 Task: Add the forgot password component in the site builder.
Action: Mouse moved to (1072, 77)
Screenshot: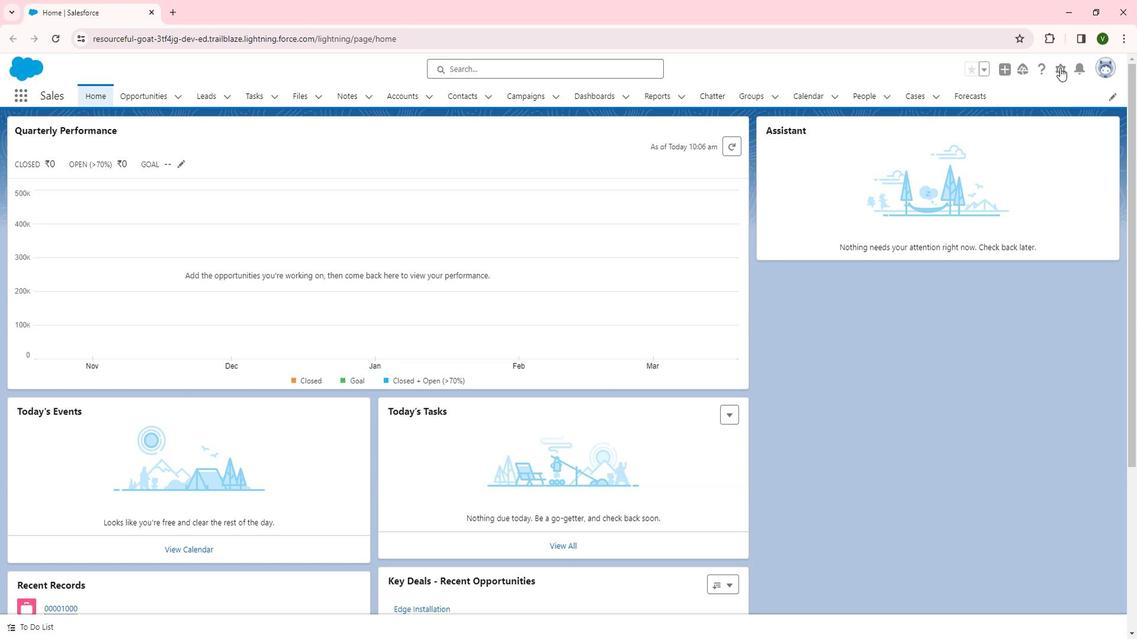 
Action: Mouse pressed left at (1072, 77)
Screenshot: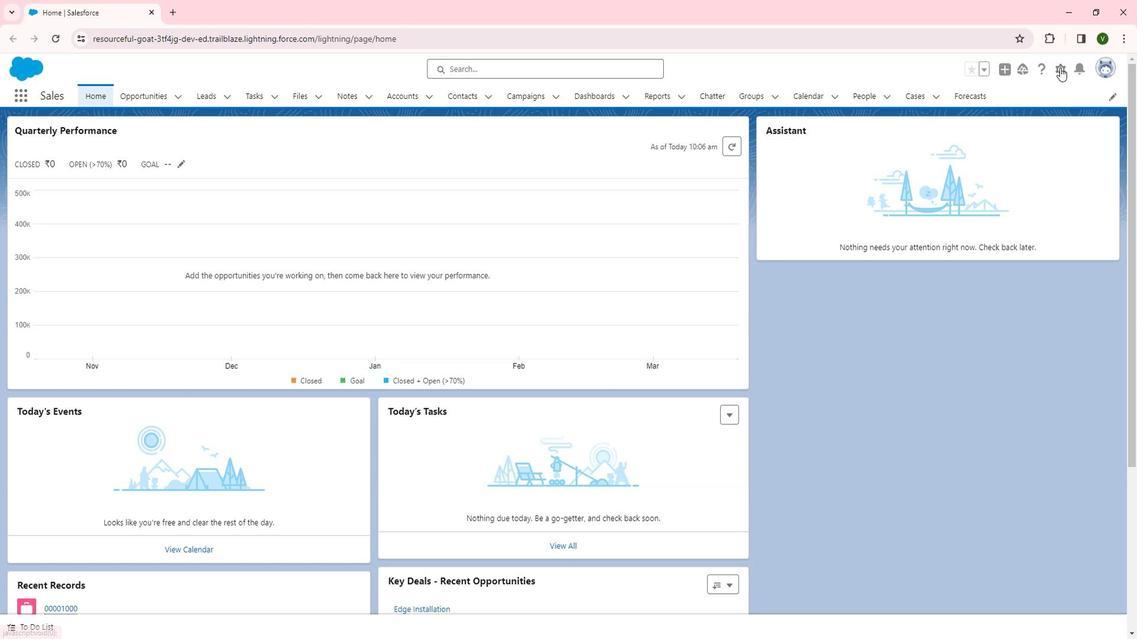 
Action: Mouse moved to (1041, 114)
Screenshot: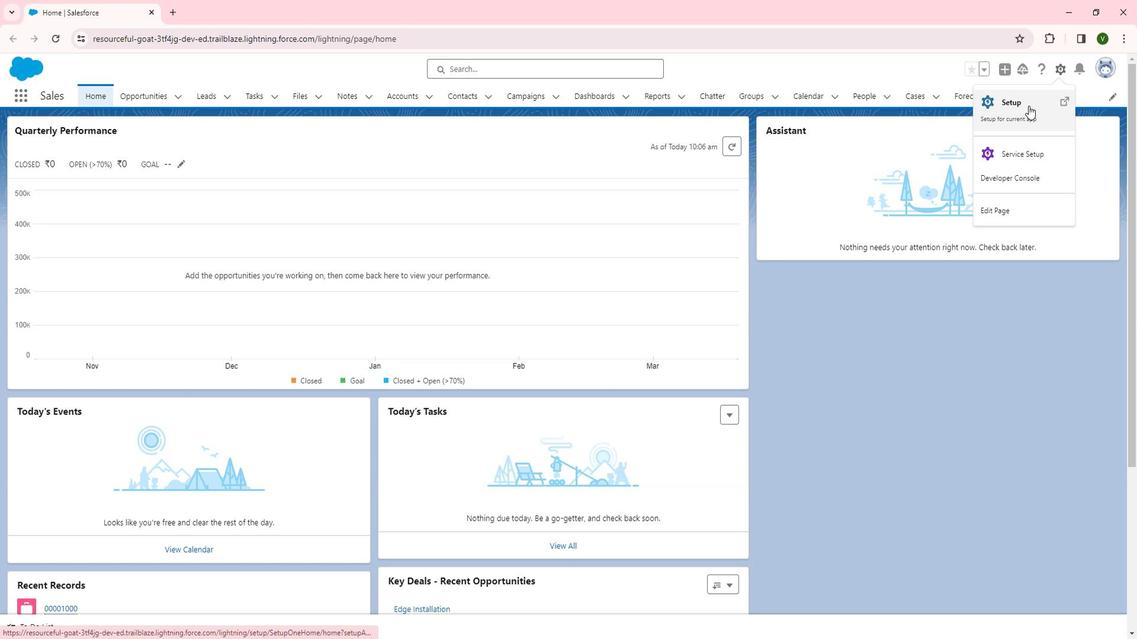 
Action: Mouse pressed left at (1041, 114)
Screenshot: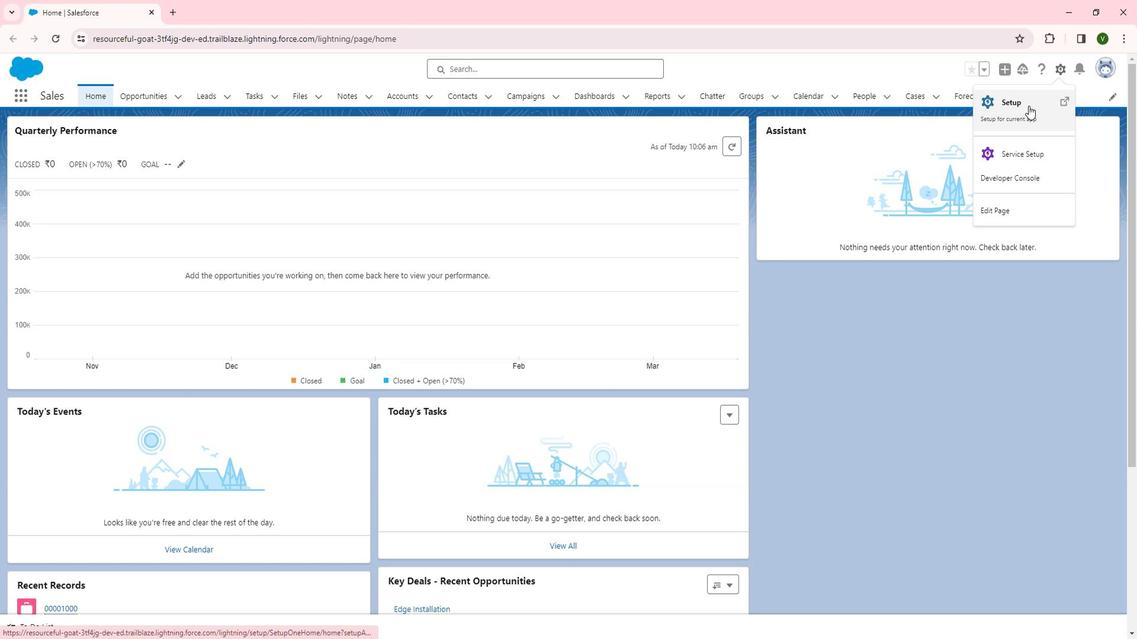 
Action: Mouse moved to (42, 418)
Screenshot: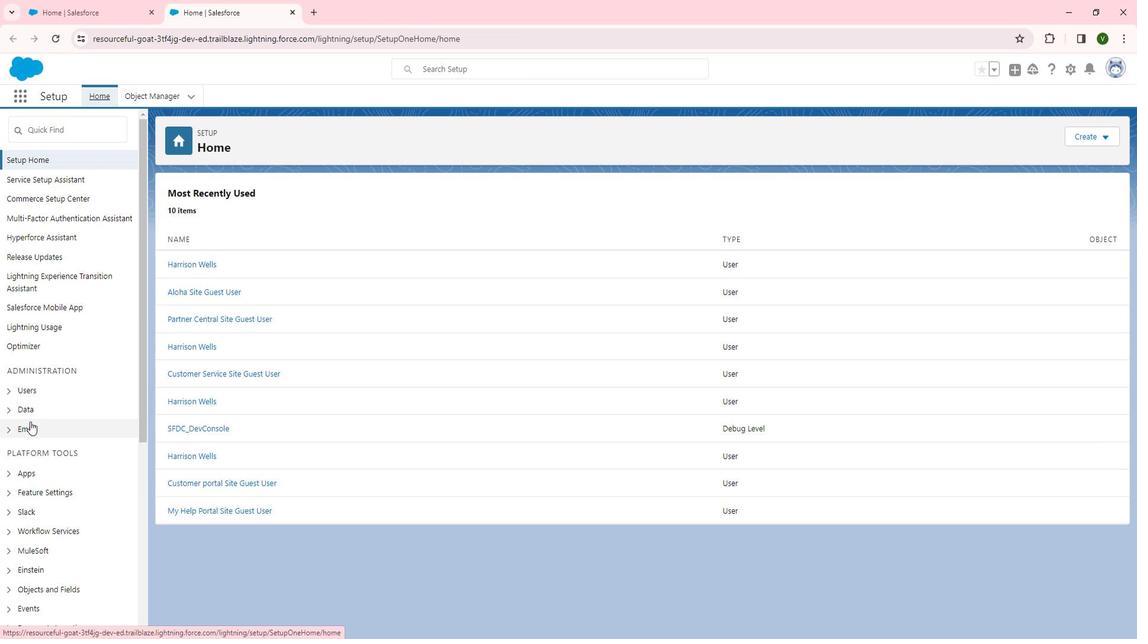 
Action: Mouse scrolled (42, 418) with delta (0, 0)
Screenshot: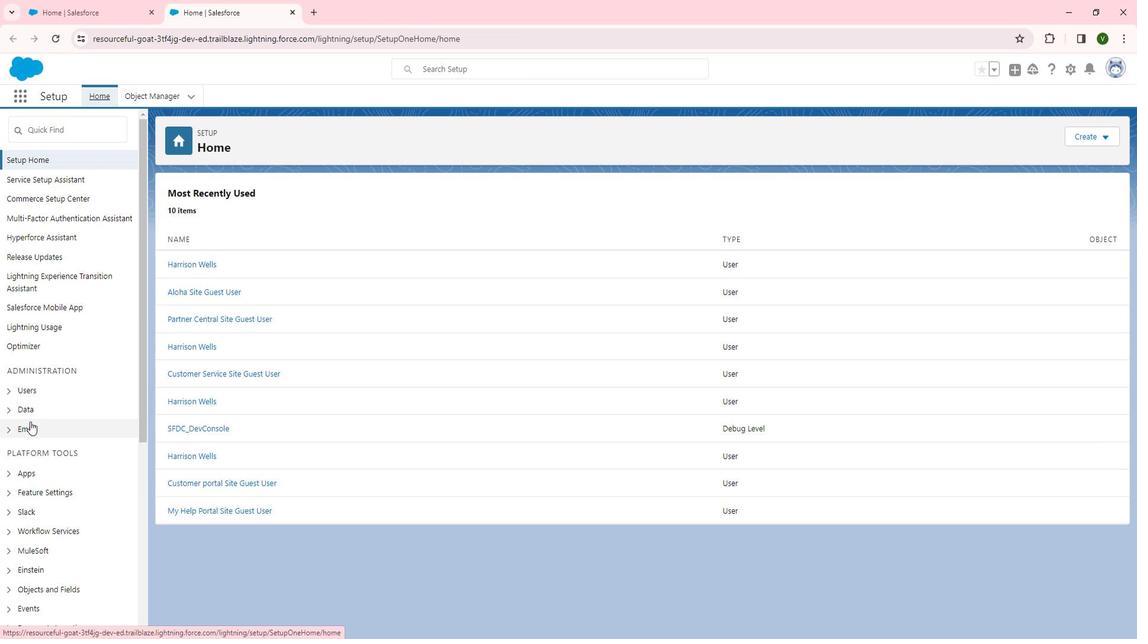 
Action: Mouse scrolled (42, 418) with delta (0, 0)
Screenshot: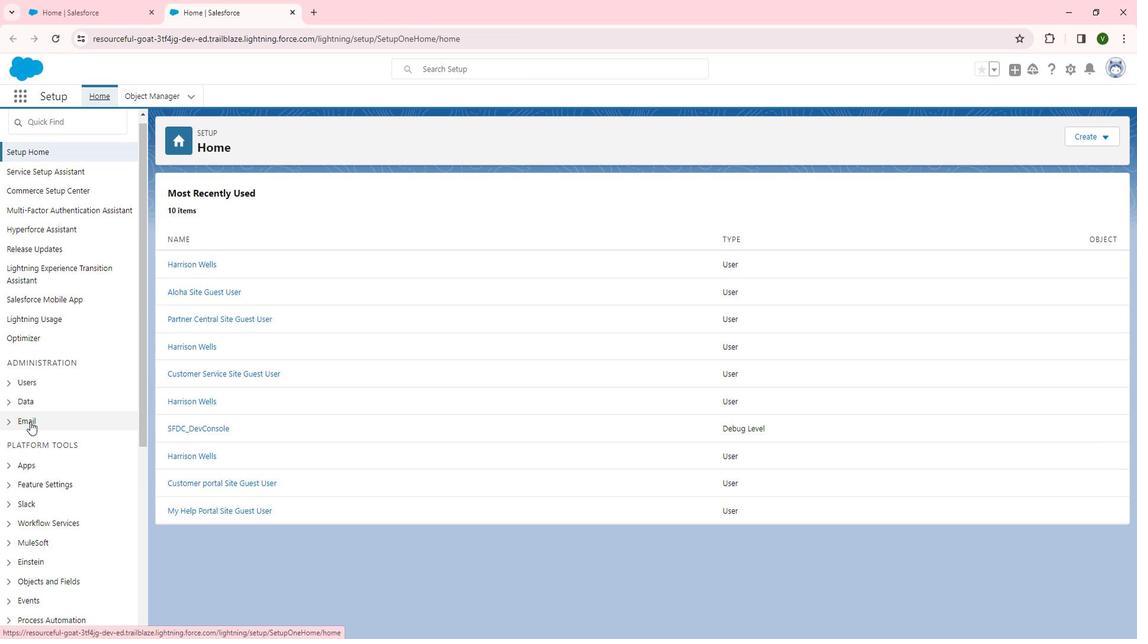 
Action: Mouse scrolled (42, 418) with delta (0, 0)
Screenshot: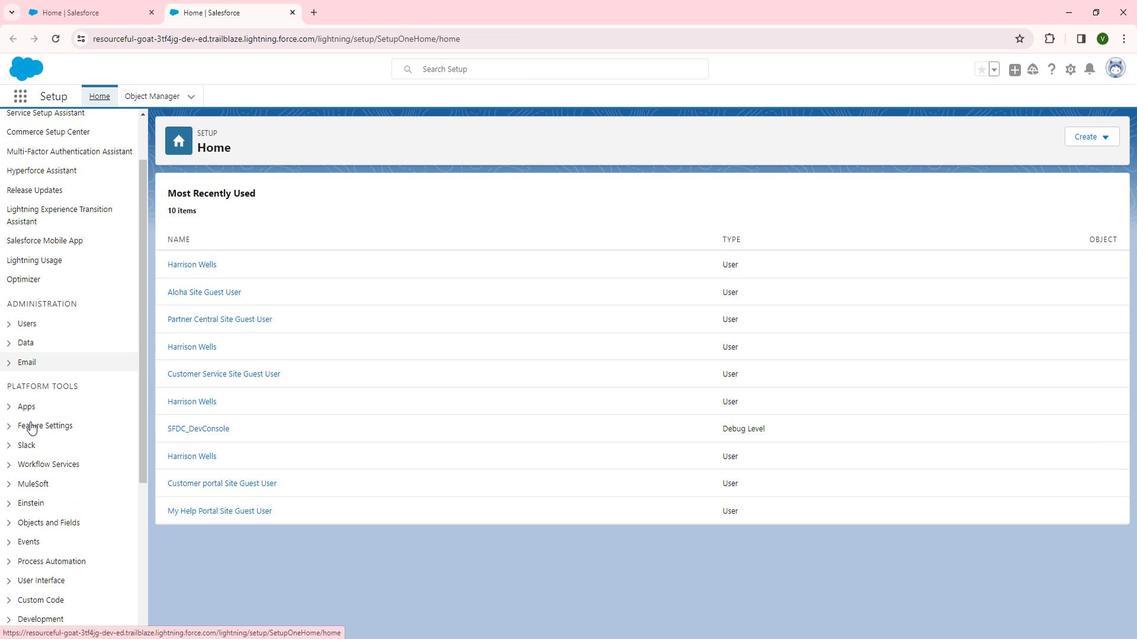 
Action: Mouse scrolled (42, 418) with delta (0, 0)
Screenshot: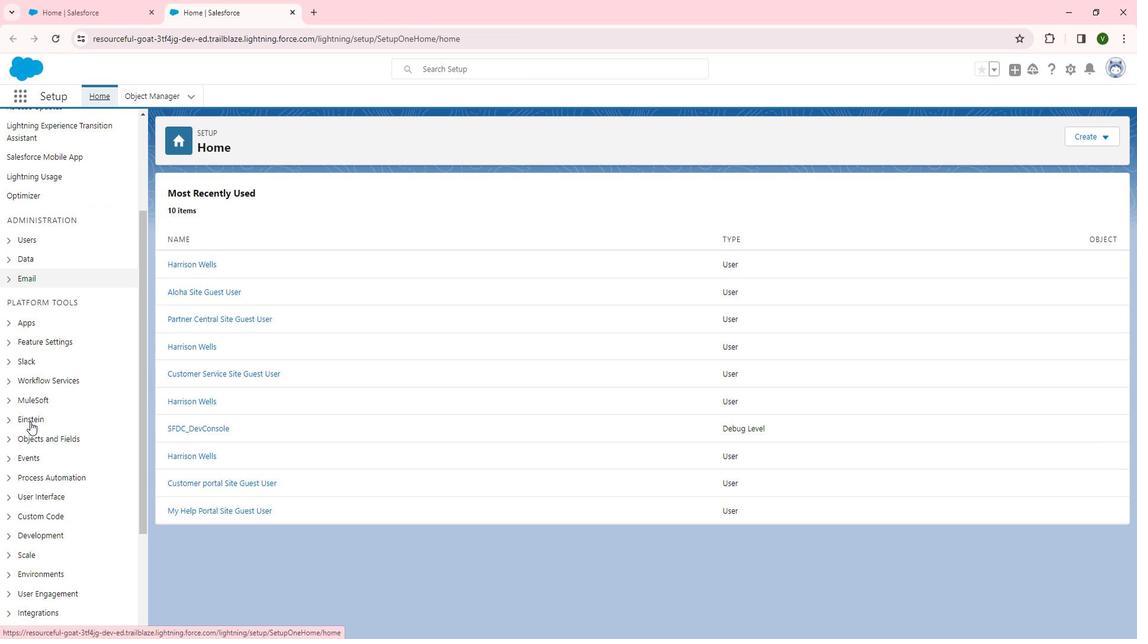 
Action: Mouse moved to (42, 251)
Screenshot: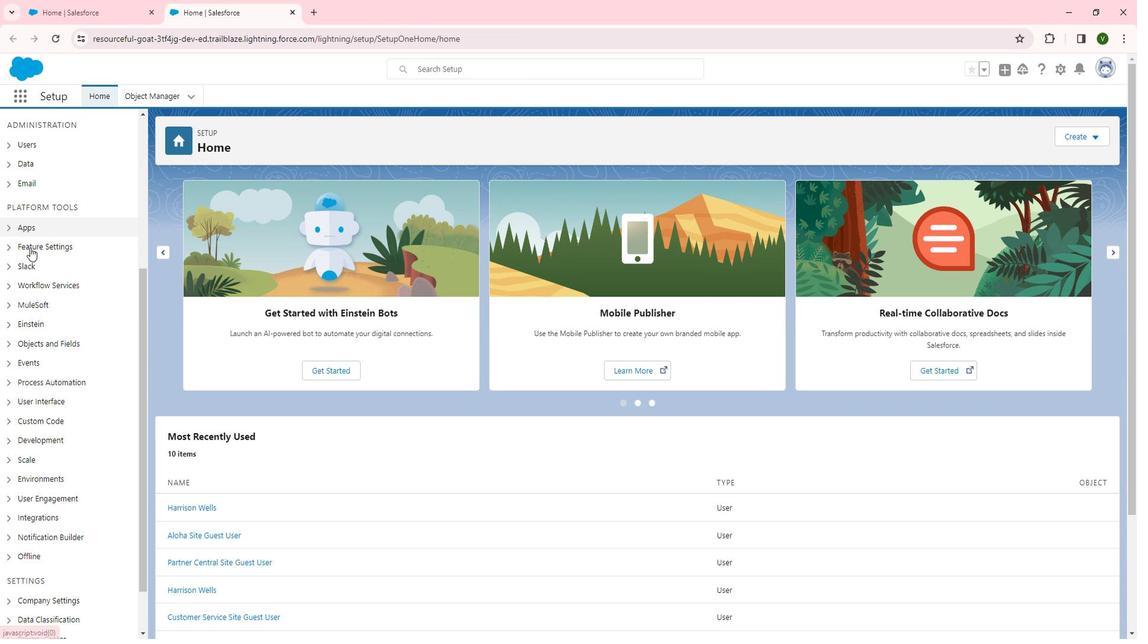 
Action: Mouse pressed left at (42, 251)
Screenshot: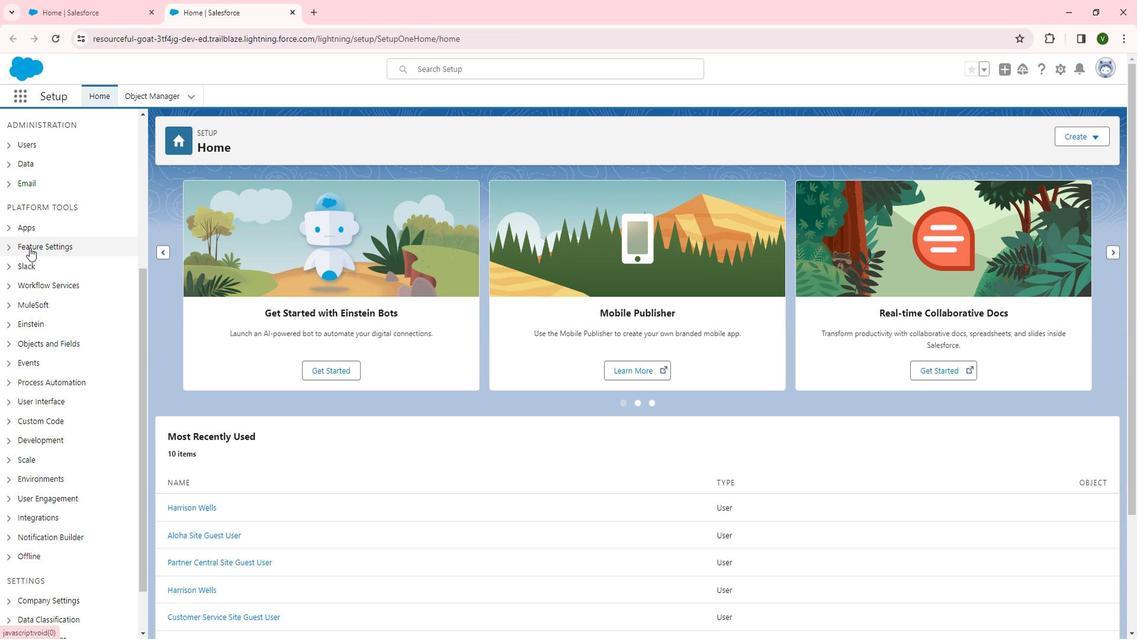 
Action: Mouse moved to (65, 341)
Screenshot: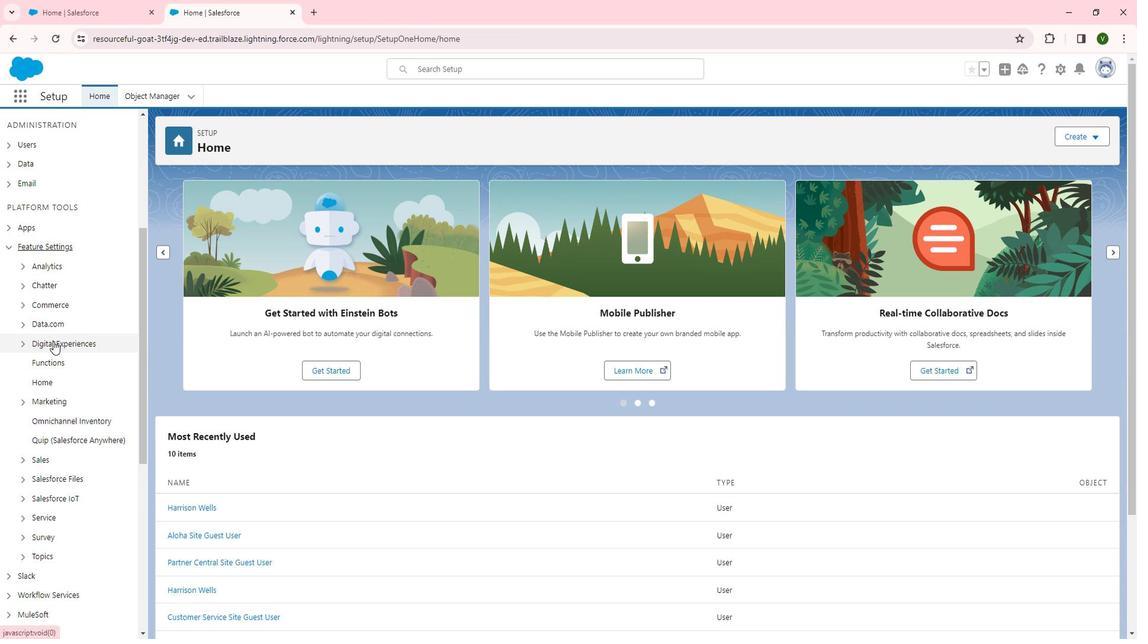 
Action: Mouse pressed left at (65, 341)
Screenshot: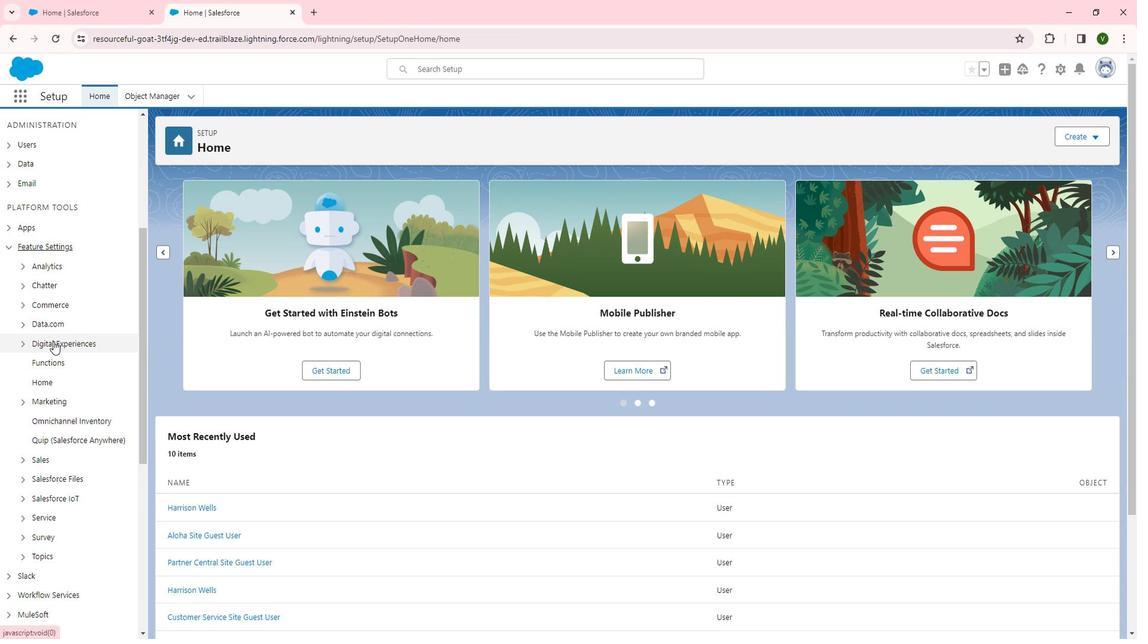 
Action: Mouse moved to (71, 362)
Screenshot: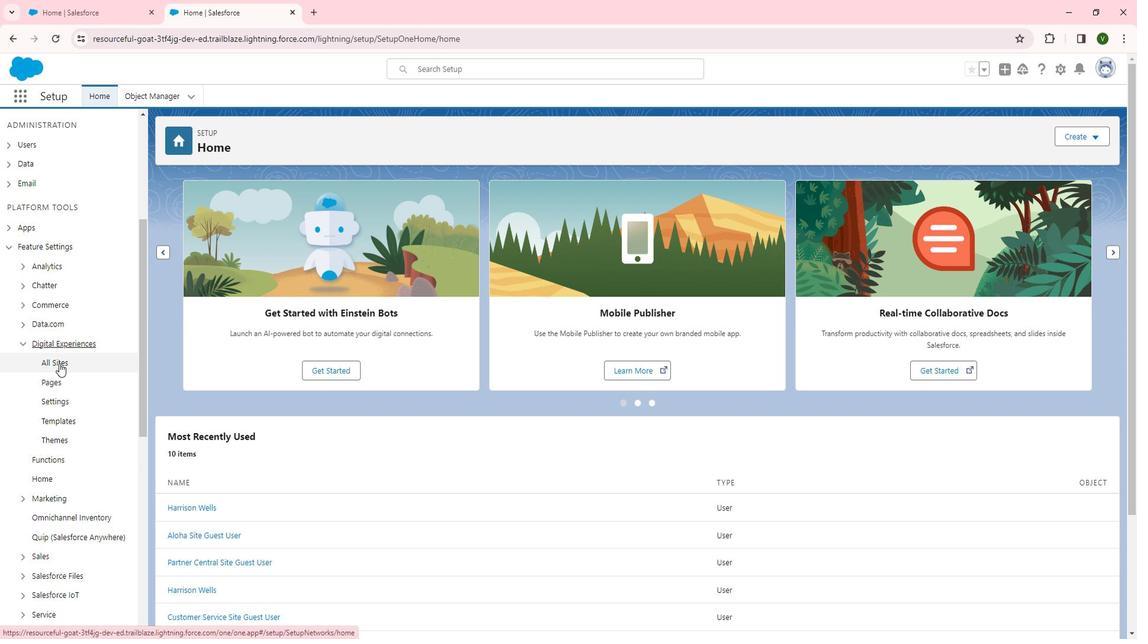 
Action: Mouse pressed left at (71, 362)
Screenshot: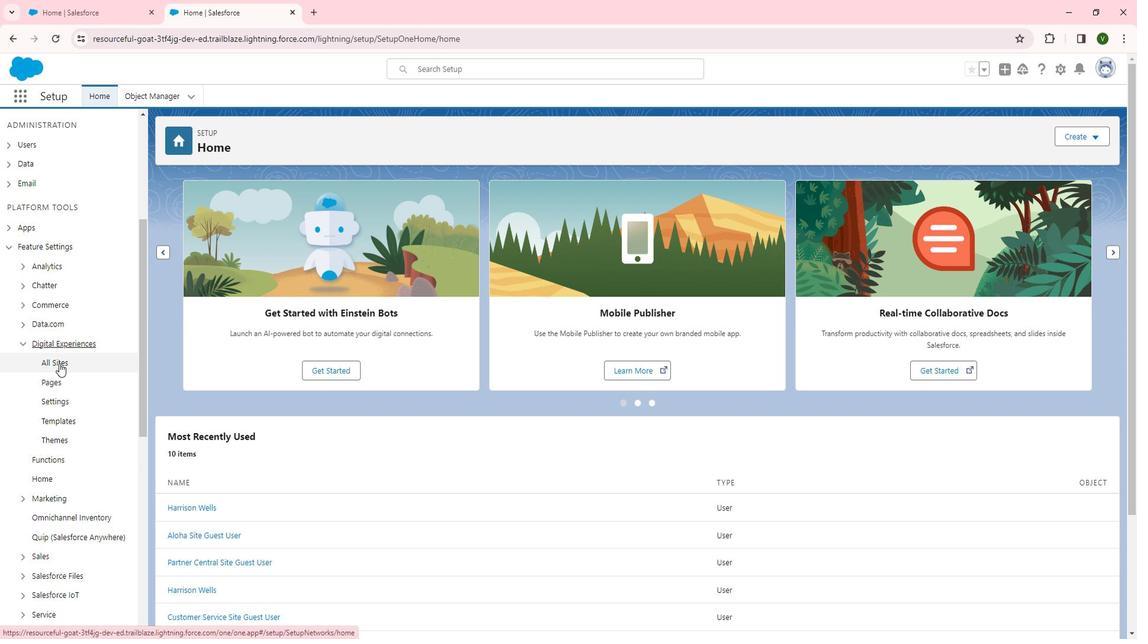 
Action: Mouse moved to (210, 297)
Screenshot: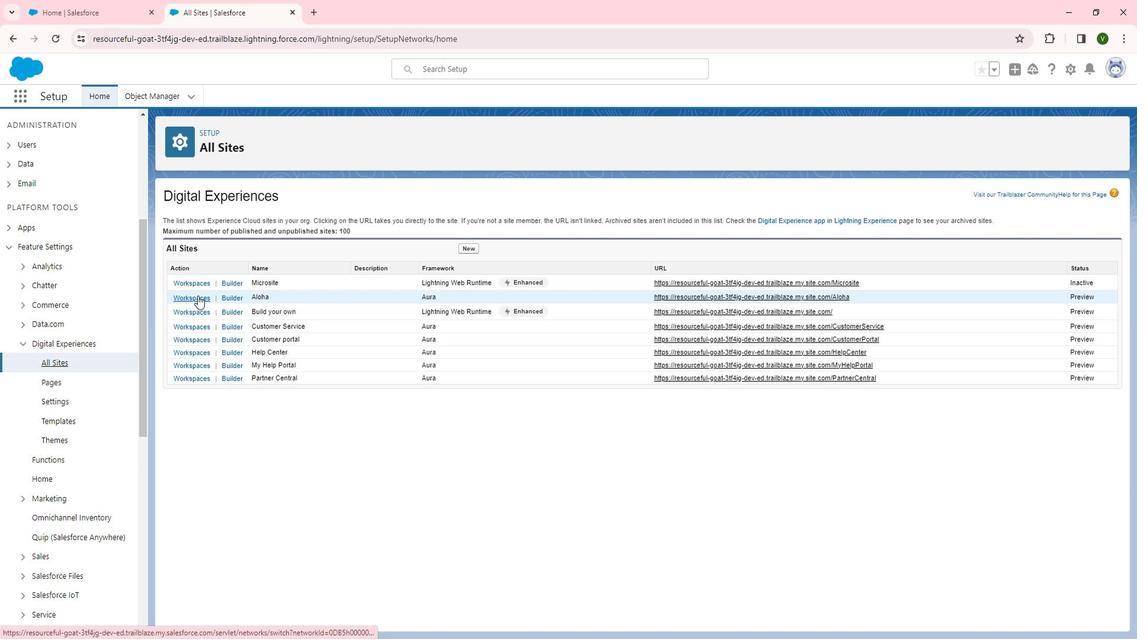 
Action: Mouse pressed left at (210, 297)
Screenshot: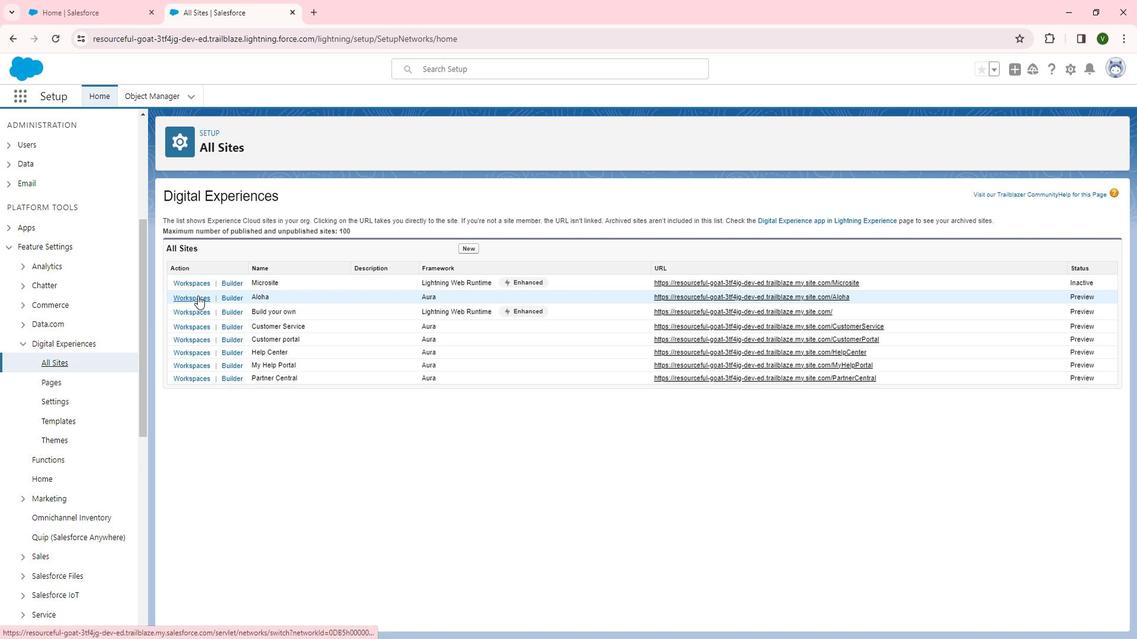 
Action: Mouse moved to (141, 267)
Screenshot: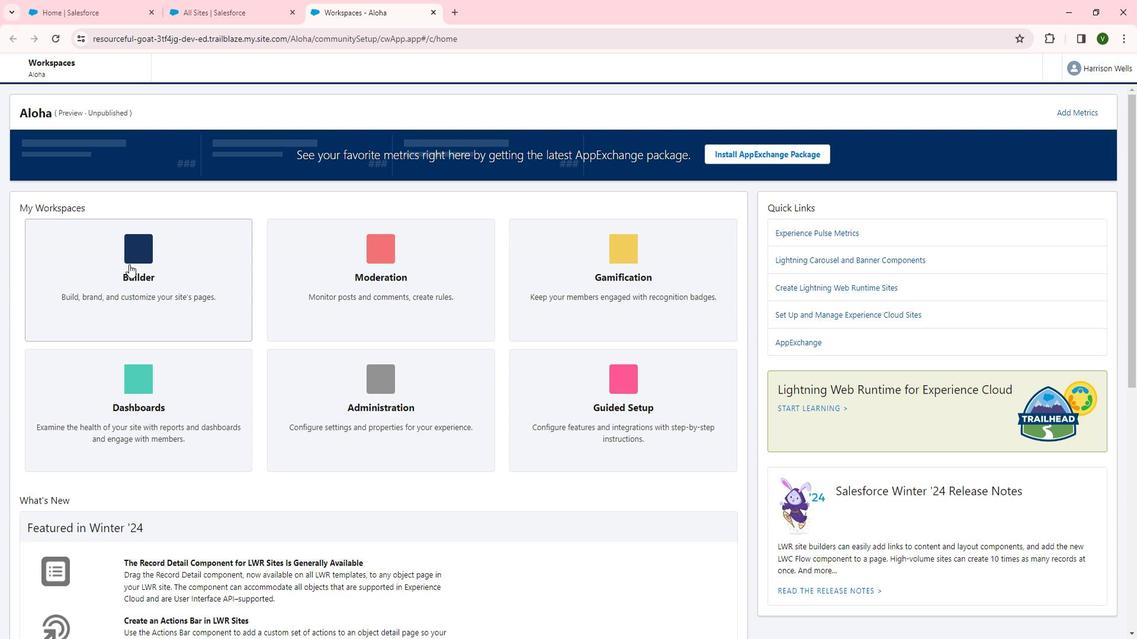 
Action: Mouse pressed left at (141, 267)
Screenshot: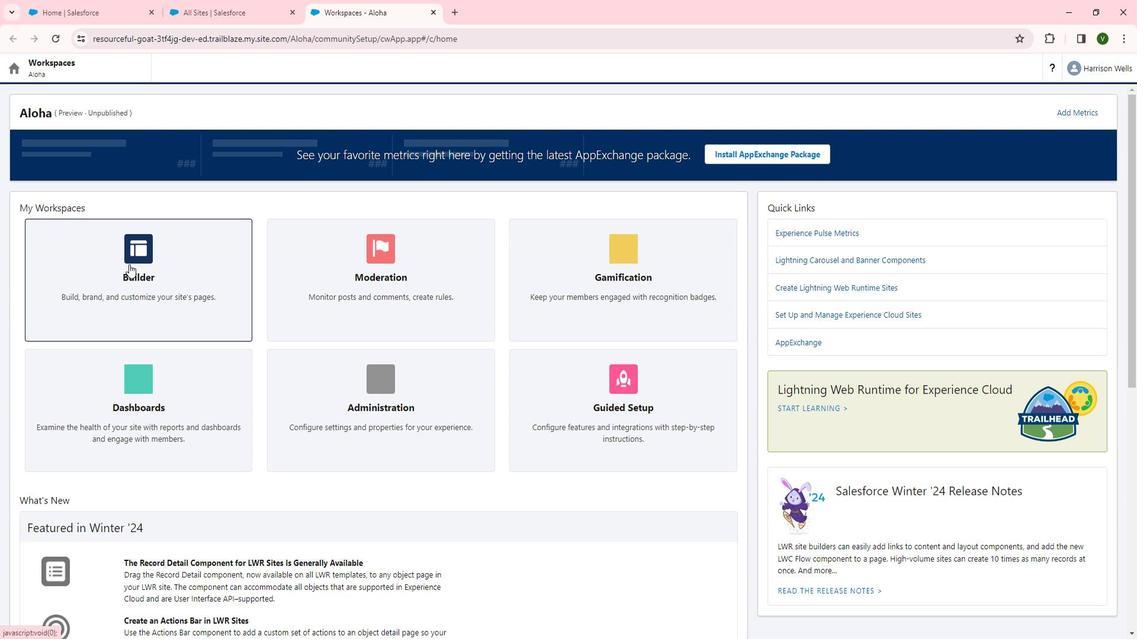 
Action: Mouse moved to (206, 239)
Screenshot: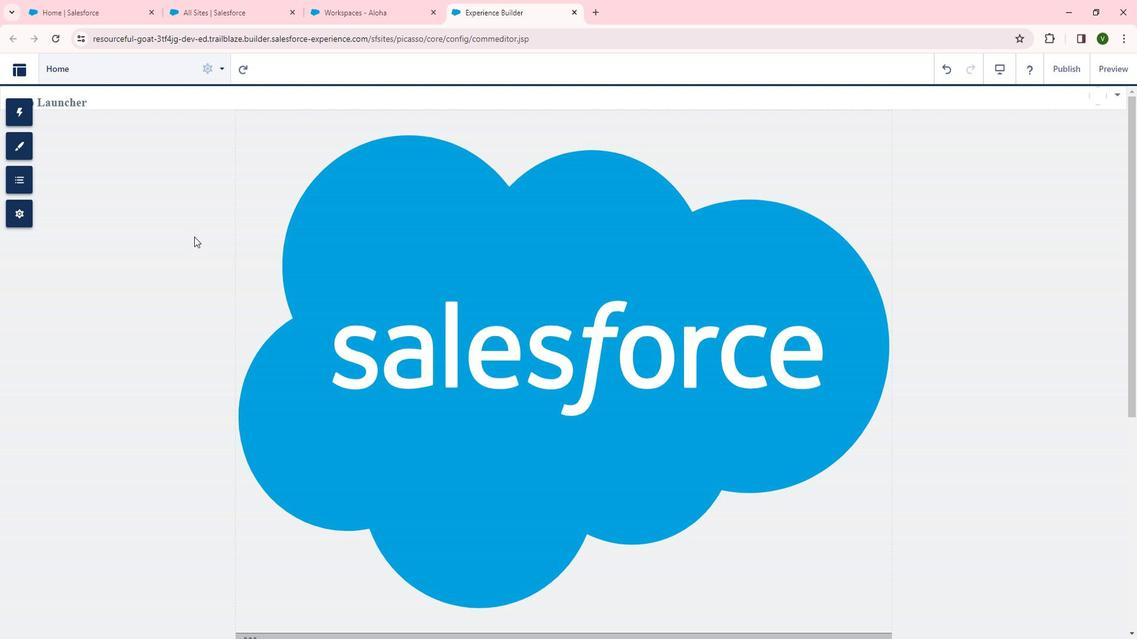 
Action: Mouse scrolled (206, 239) with delta (0, 0)
Screenshot: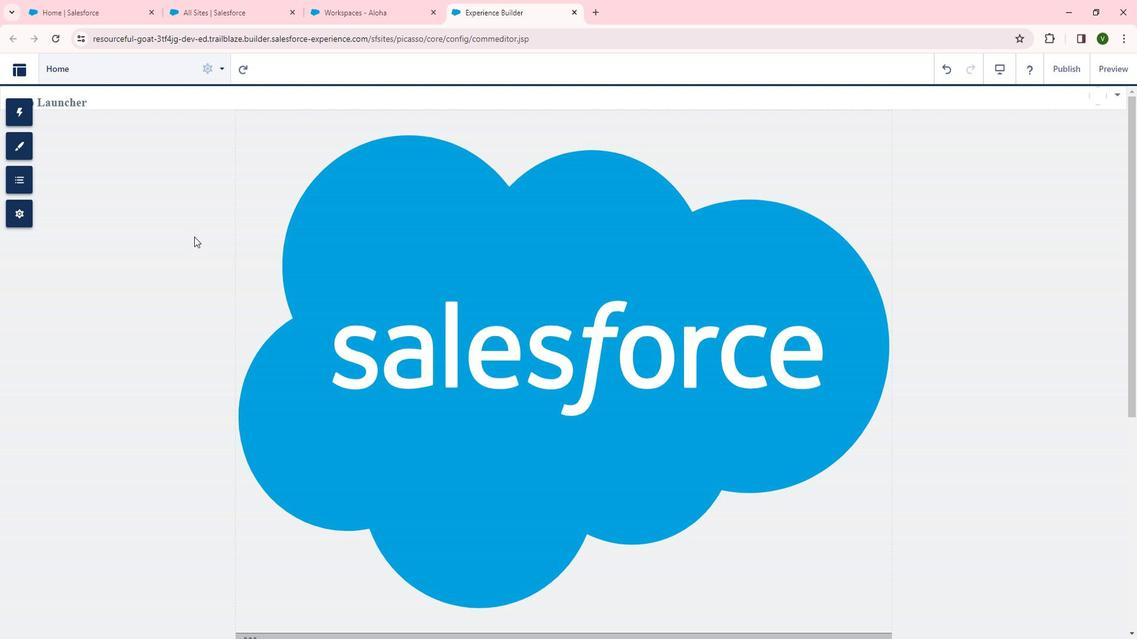 
Action: Mouse moved to (206, 240)
Screenshot: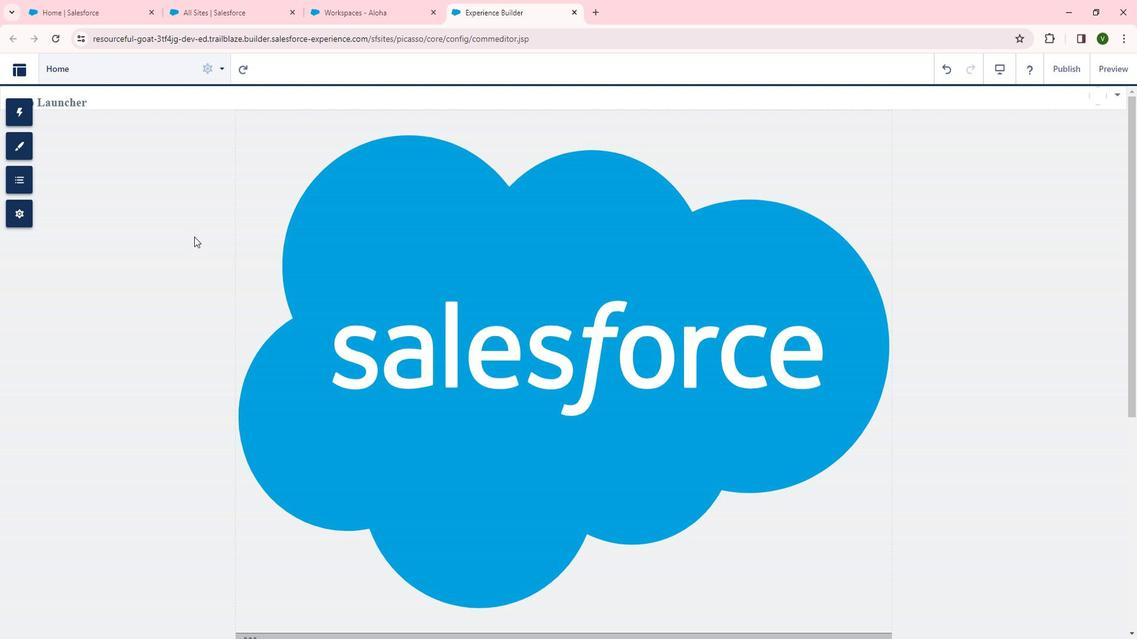 
Action: Mouse scrolled (206, 239) with delta (0, 0)
Screenshot: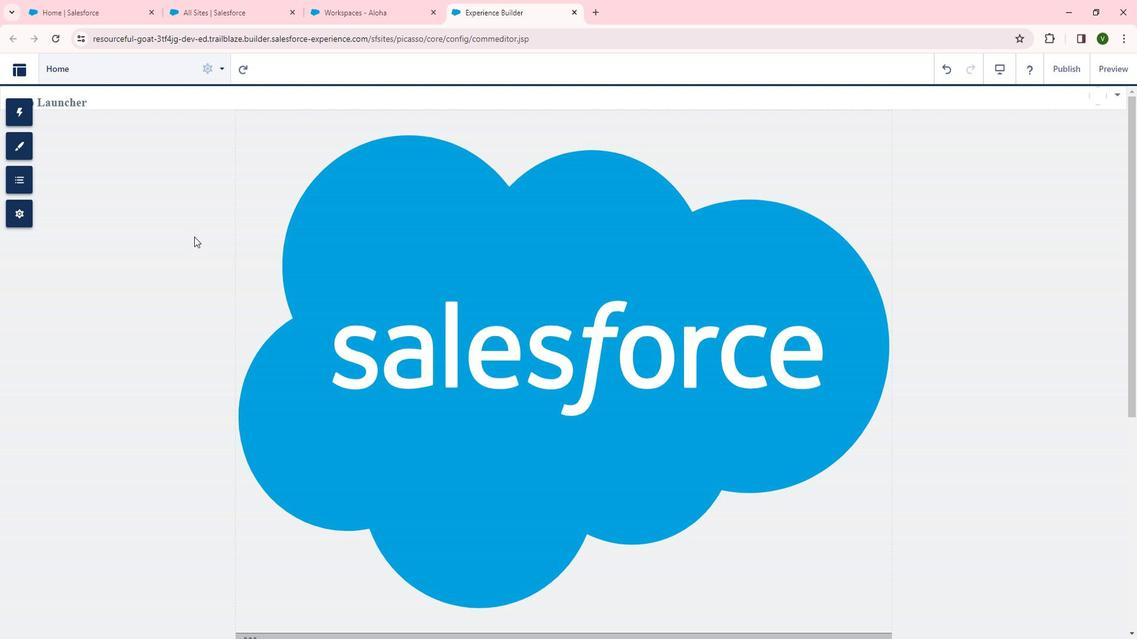 
Action: Mouse scrolled (206, 239) with delta (0, 0)
Screenshot: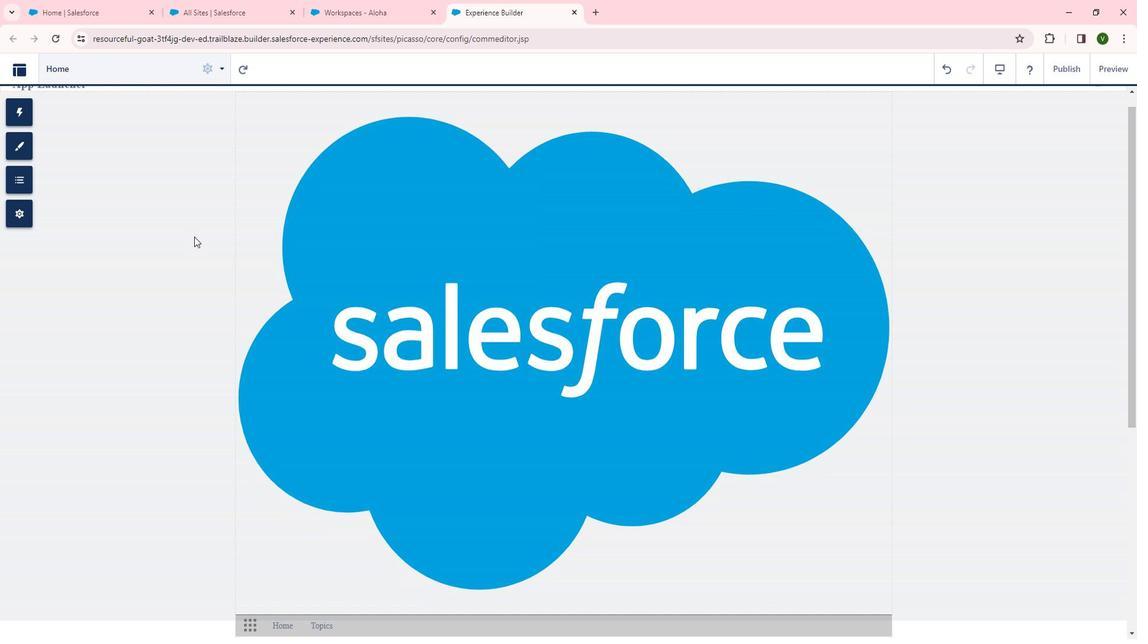 
Action: Mouse scrolled (206, 239) with delta (0, 0)
Screenshot: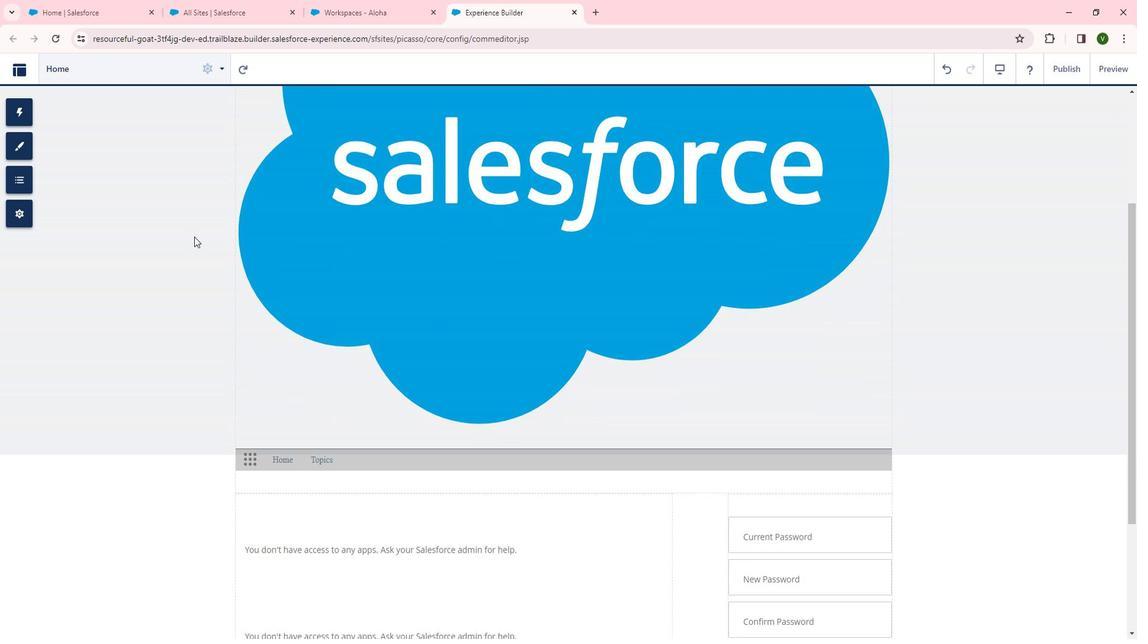 
Action: Mouse scrolled (206, 239) with delta (0, 0)
Screenshot: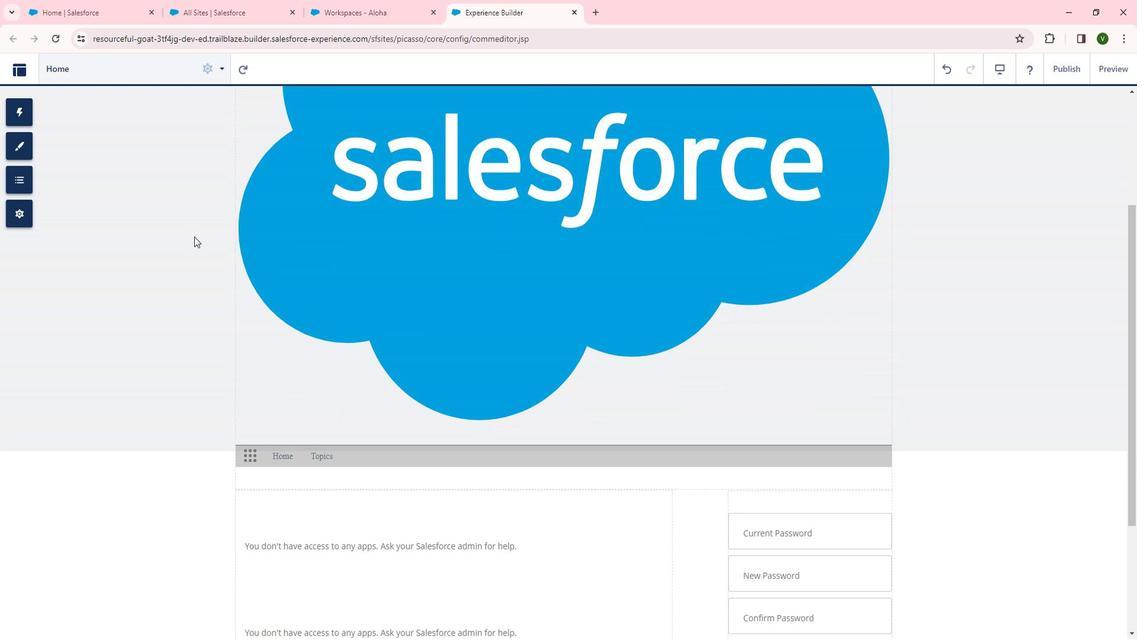 
Action: Mouse scrolled (206, 239) with delta (0, 0)
Screenshot: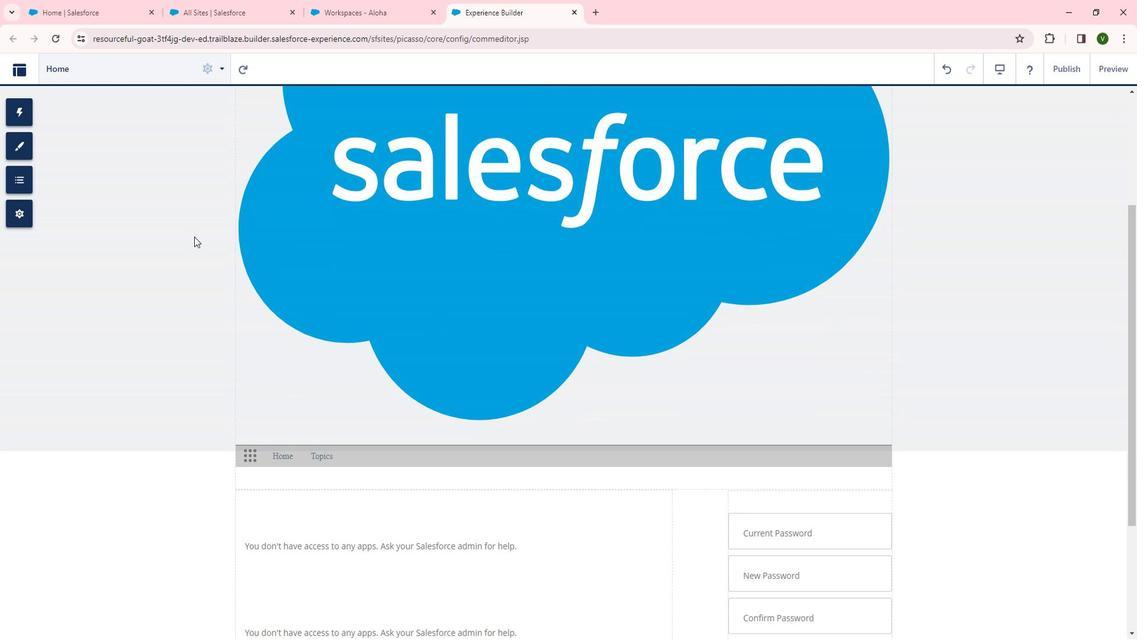 
Action: Mouse scrolled (206, 239) with delta (0, 0)
Screenshot: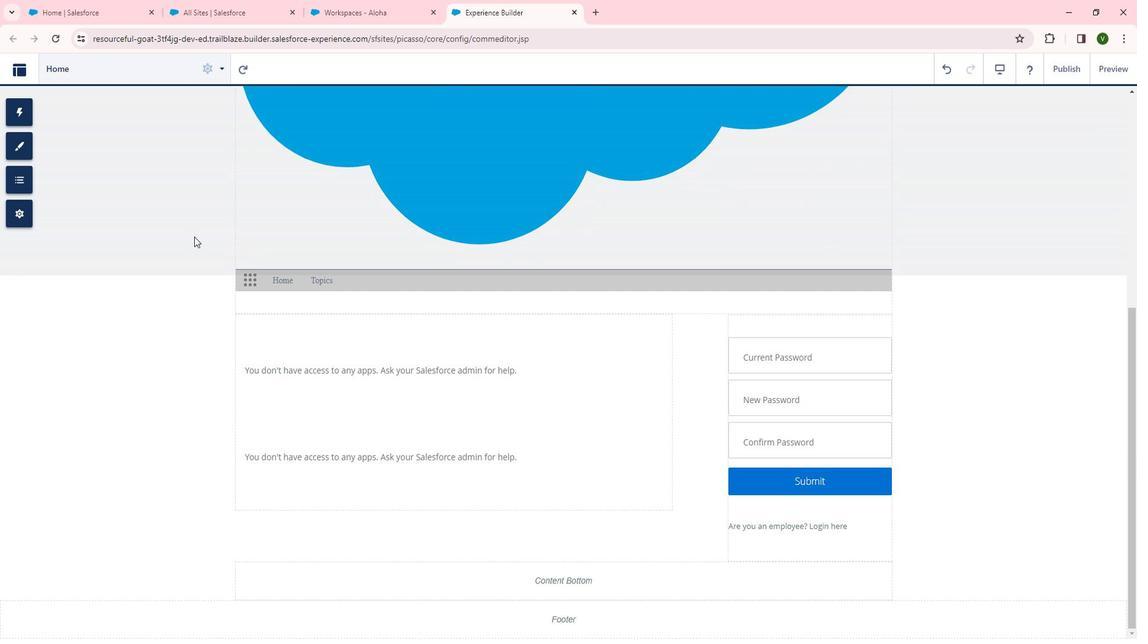 
Action: Mouse scrolled (206, 239) with delta (0, 0)
Screenshot: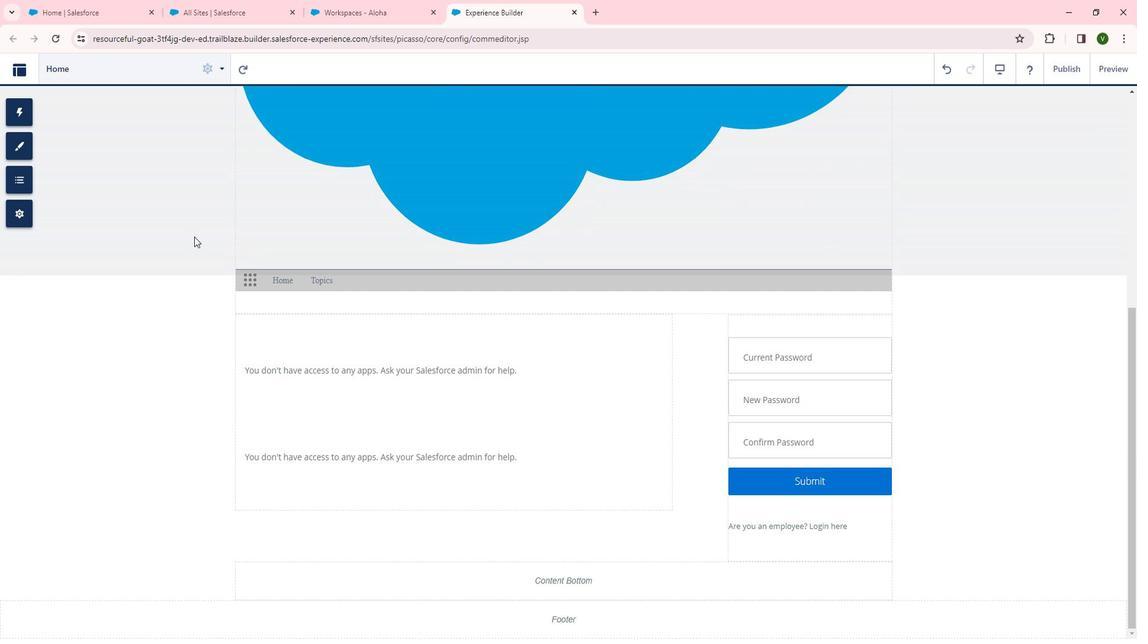 
Action: Mouse scrolled (206, 239) with delta (0, 0)
Screenshot: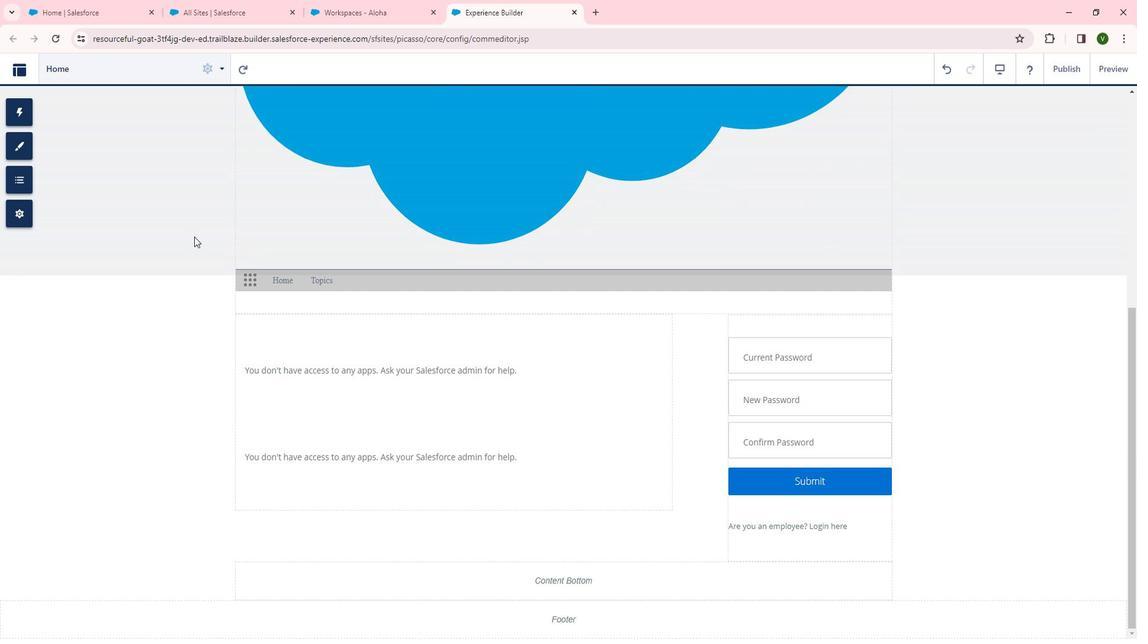 
Action: Mouse moved to (33, 111)
Screenshot: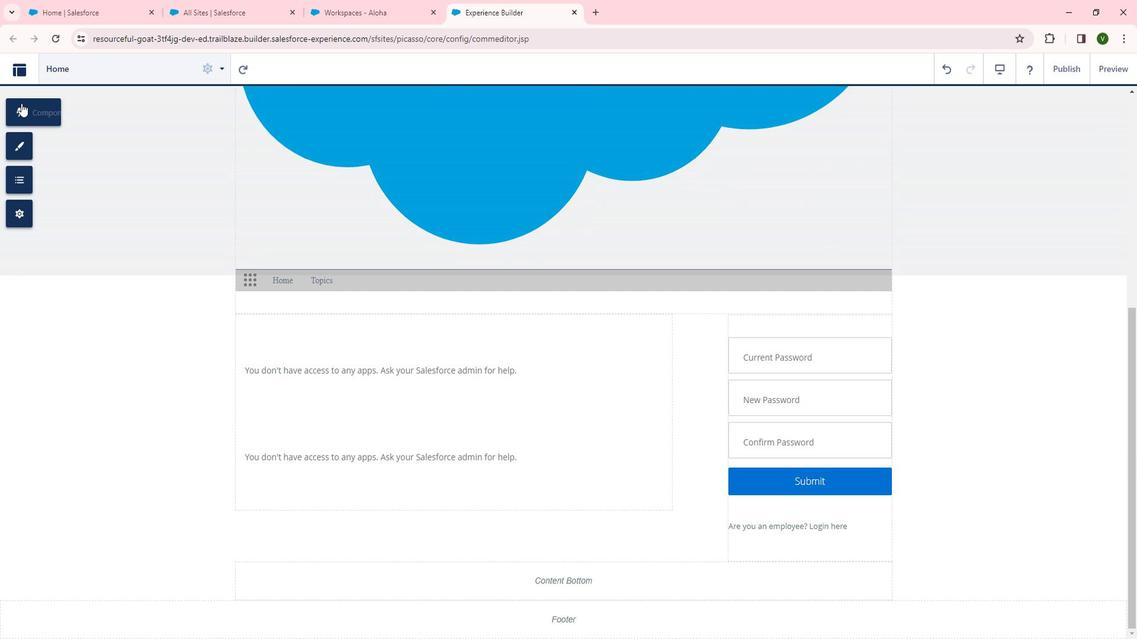 
Action: Mouse pressed left at (33, 111)
Screenshot: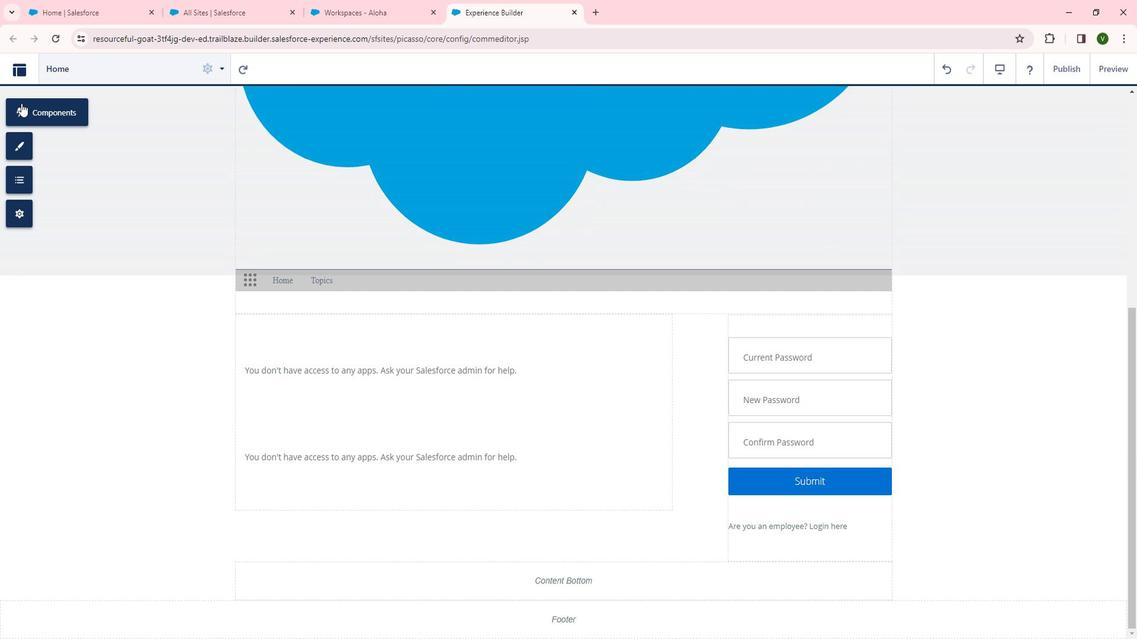 
Action: Mouse moved to (122, 376)
Screenshot: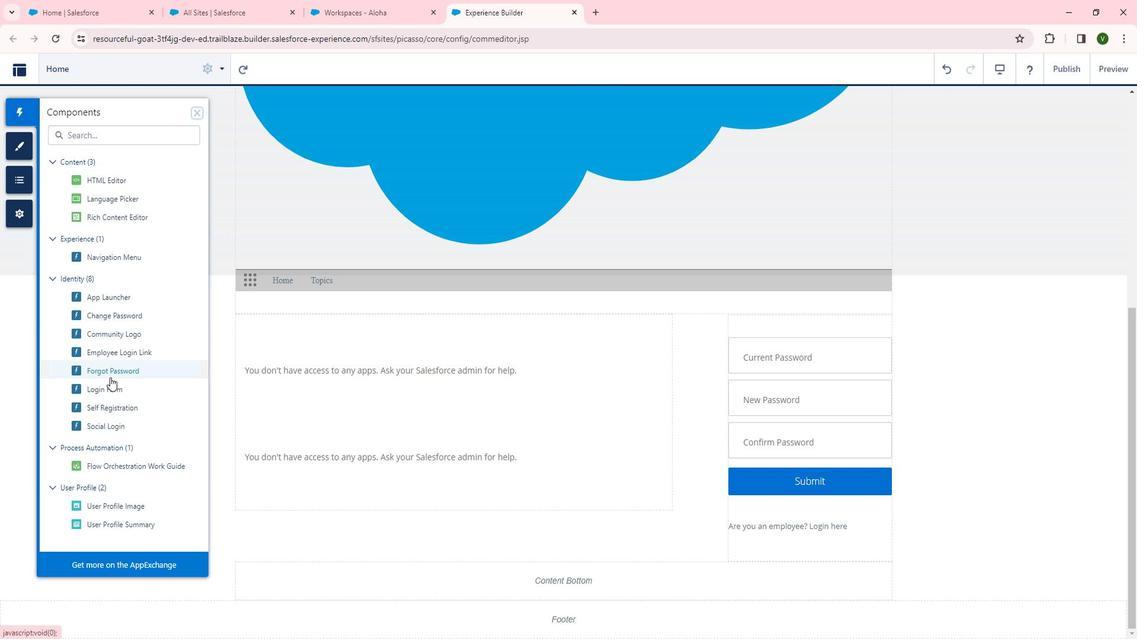 
Action: Mouse pressed left at (122, 376)
Screenshot: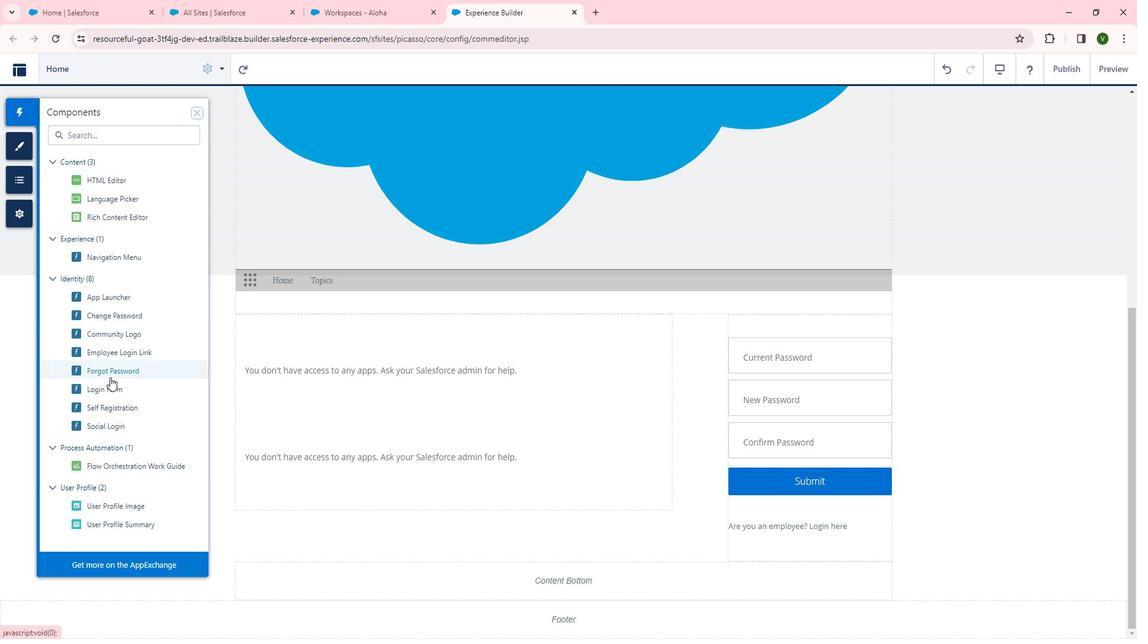 
Action: Mouse moved to (622, 516)
Screenshot: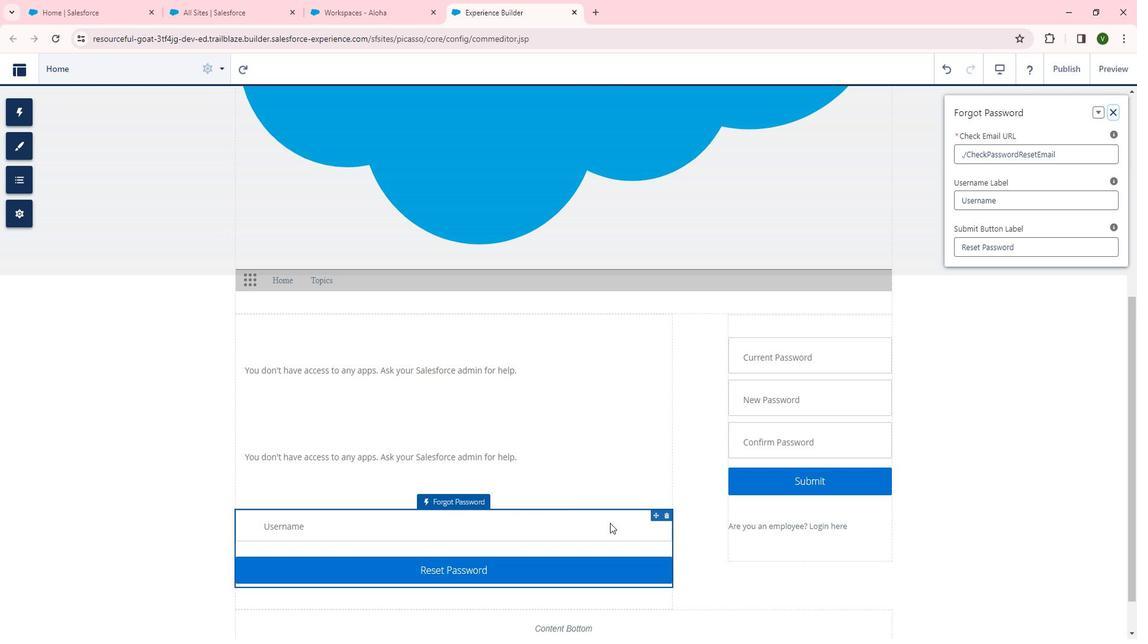 
